 Task: Set the zoom to 2:1 Double.
Action: Mouse moved to (81, 15)
Screenshot: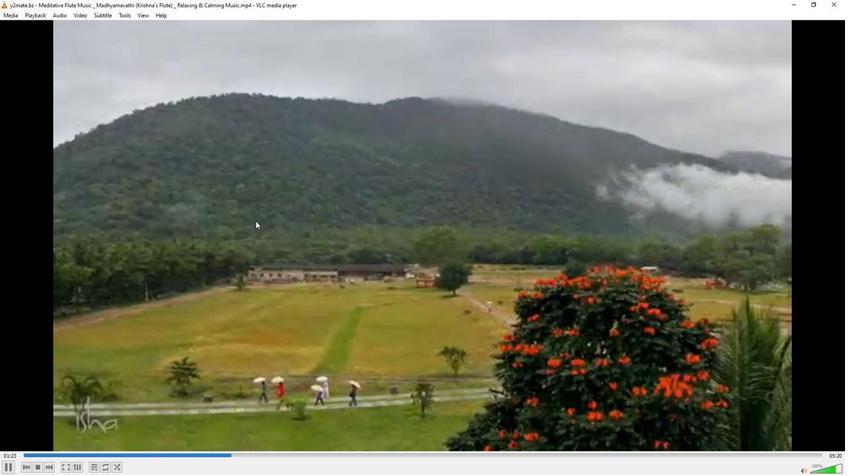 
Action: Mouse pressed left at (81, 15)
Screenshot: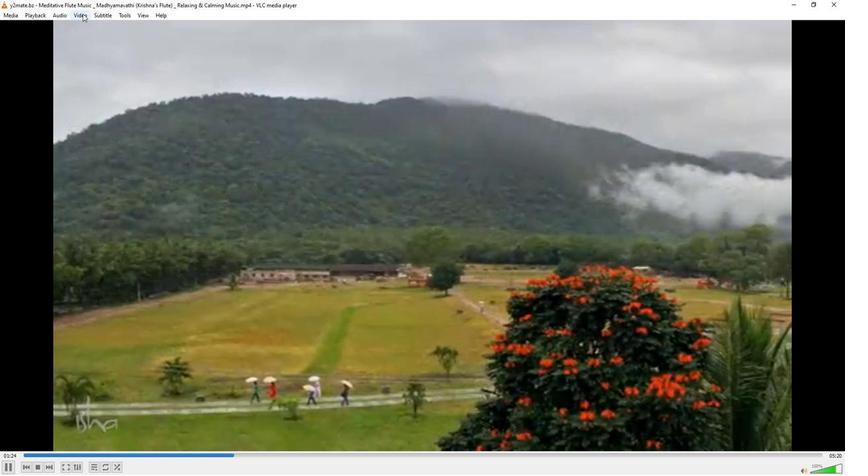 
Action: Mouse moved to (93, 72)
Screenshot: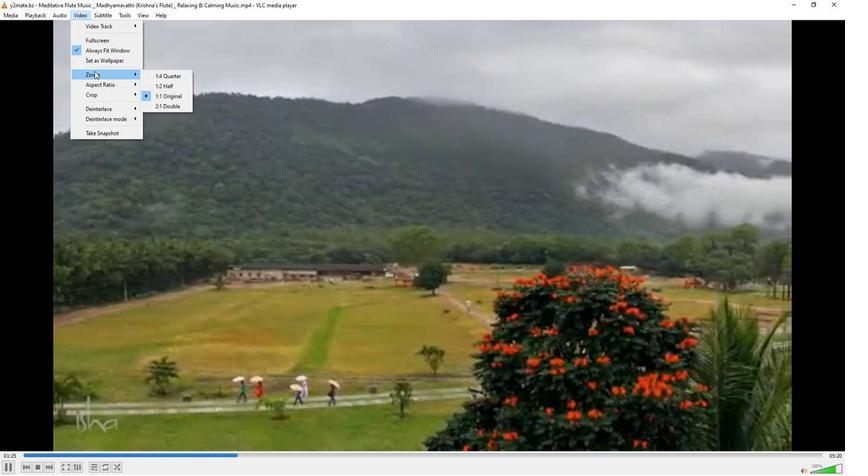 
Action: Mouse pressed left at (93, 72)
Screenshot: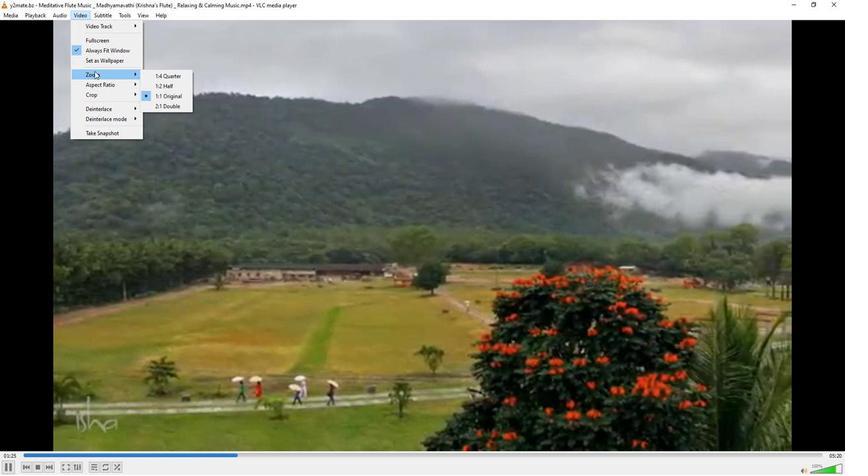 
Action: Mouse moved to (163, 107)
Screenshot: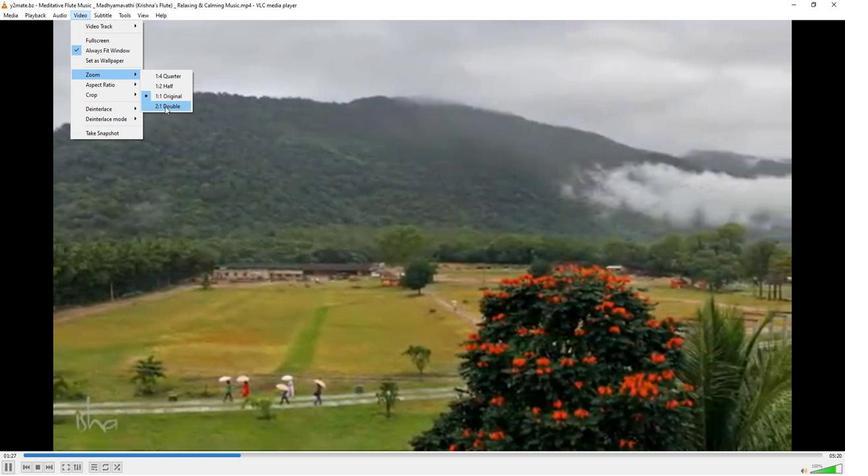 
Action: Mouse pressed left at (163, 107)
Screenshot: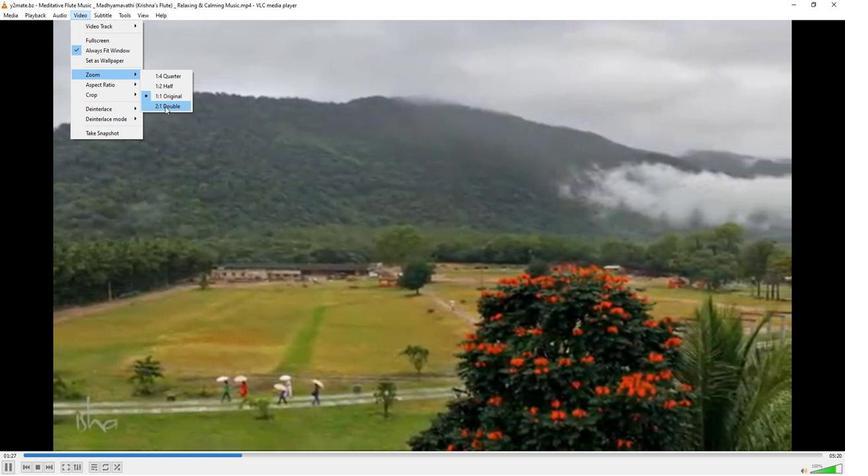 
Action: Mouse moved to (161, 107)
Screenshot: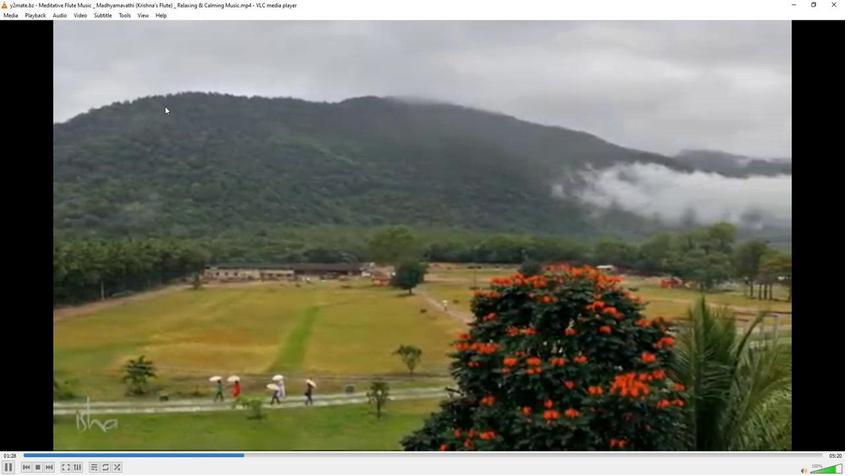 
